 Task: Select the option "Include numerical values in capture of heap".
Action: Mouse moved to (956, 29)
Screenshot: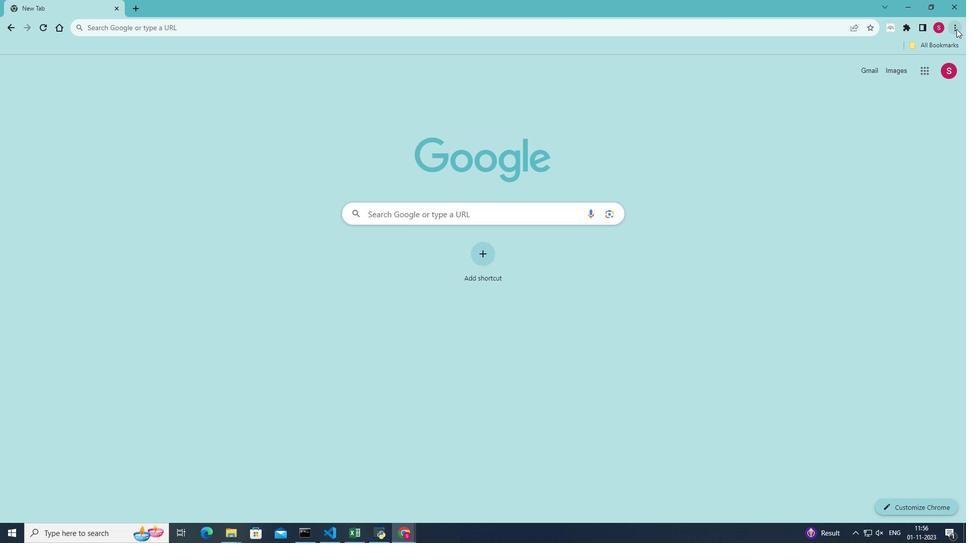 
Action: Mouse pressed left at (956, 29)
Screenshot: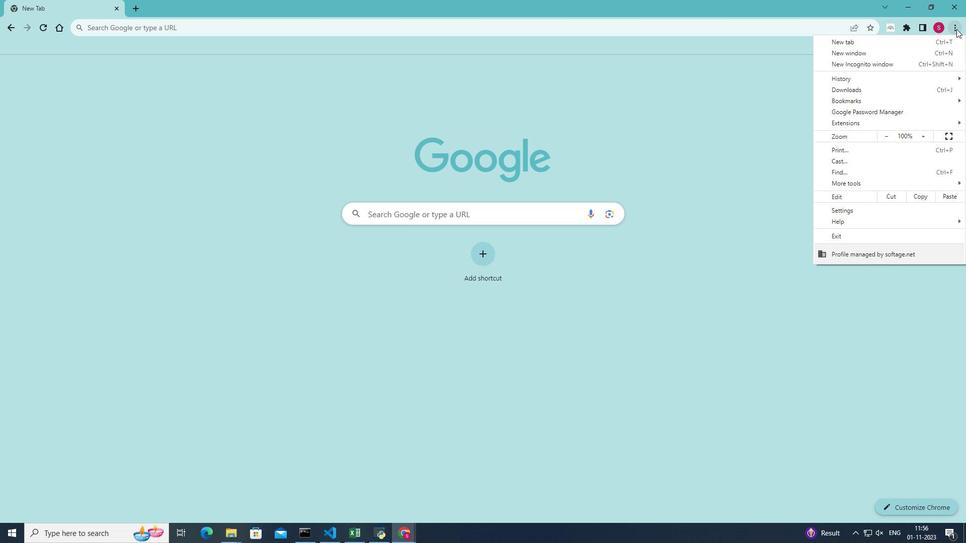 
Action: Mouse moved to (846, 182)
Screenshot: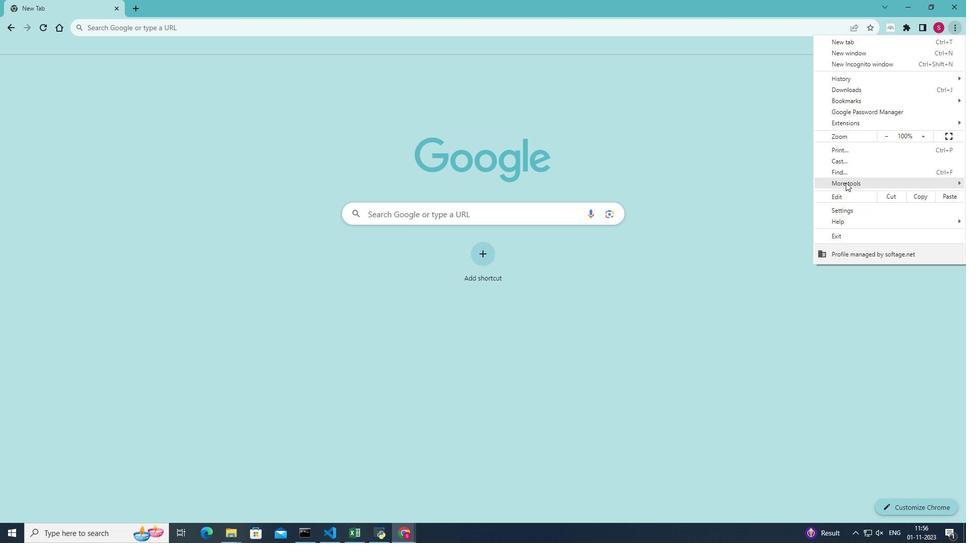 
Action: Mouse pressed left at (846, 182)
Screenshot: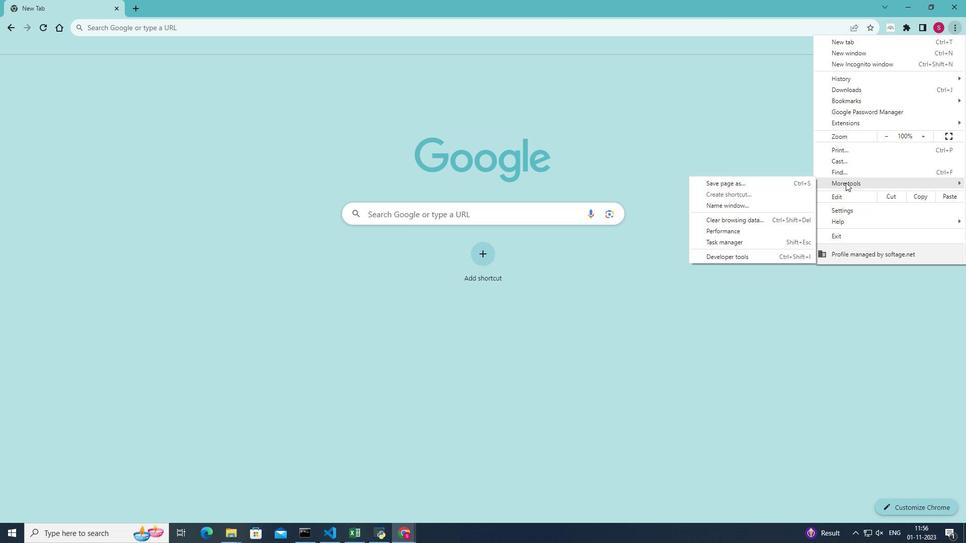 
Action: Mouse moved to (760, 257)
Screenshot: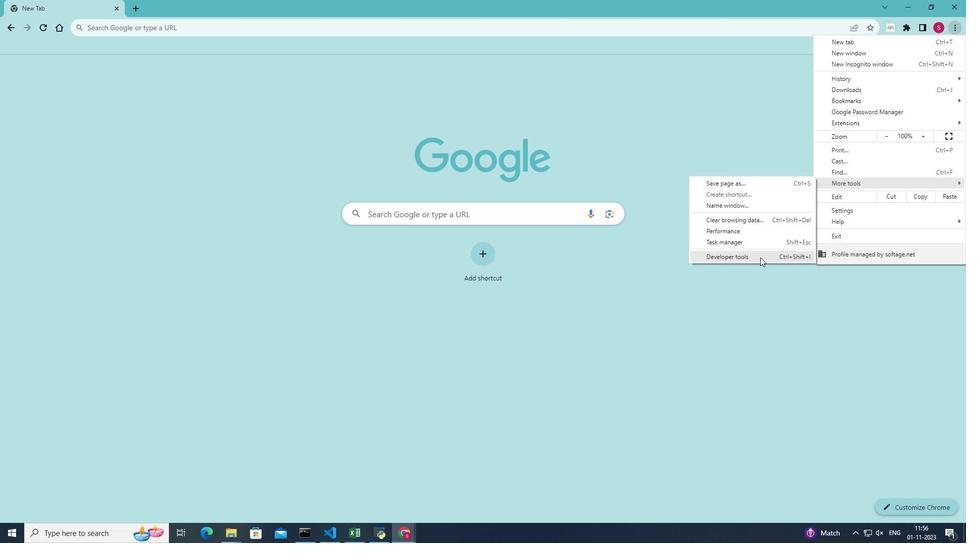 
Action: Mouse pressed left at (760, 257)
Screenshot: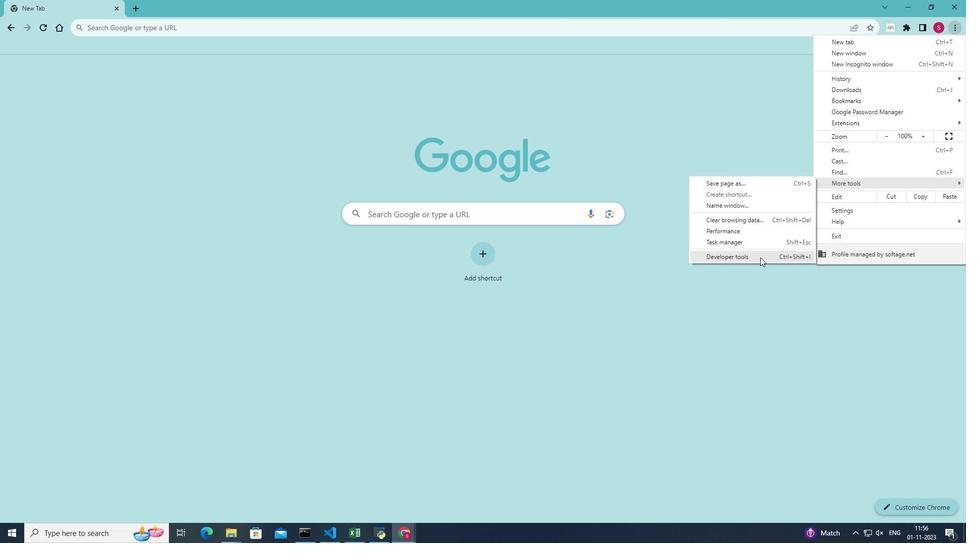 
Action: Mouse moved to (785, 59)
Screenshot: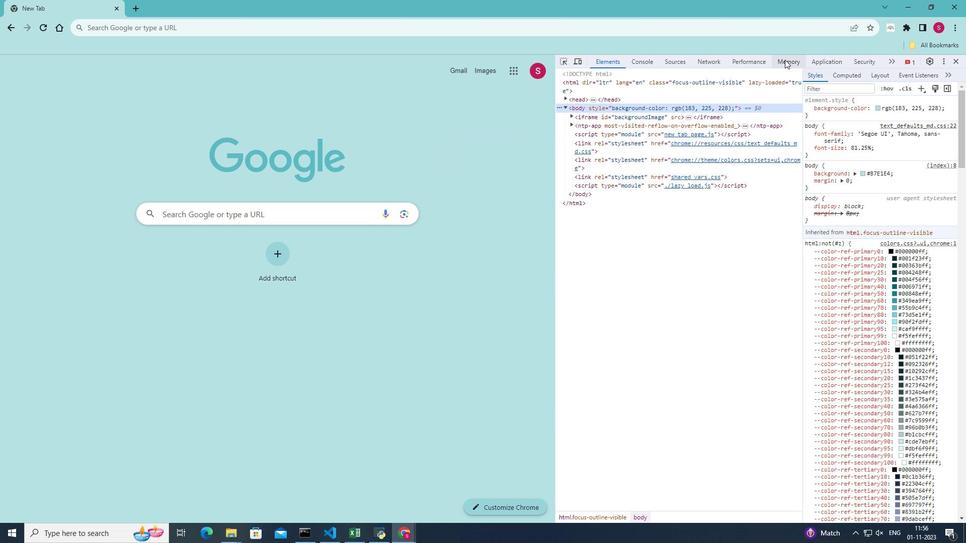 
Action: Mouse pressed left at (785, 59)
Screenshot: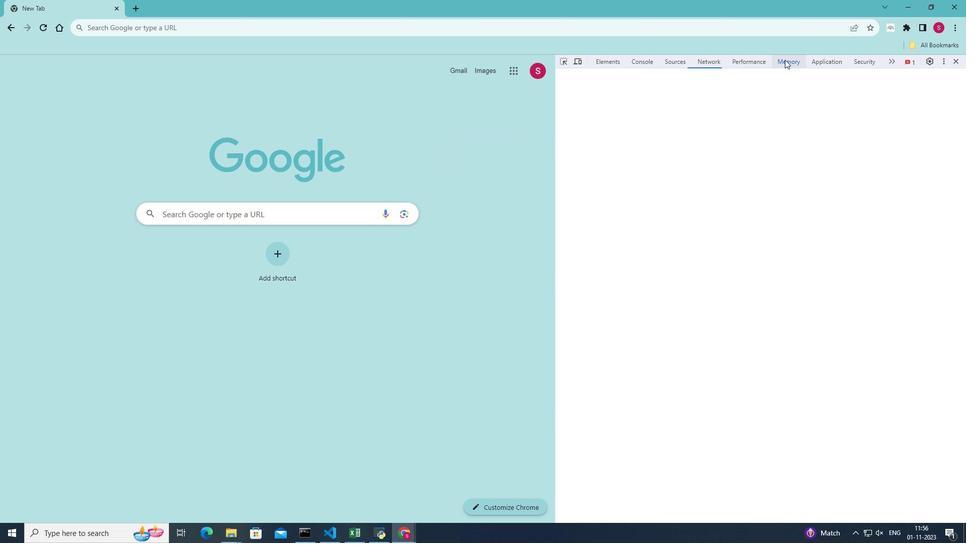 
Action: Mouse moved to (678, 130)
Screenshot: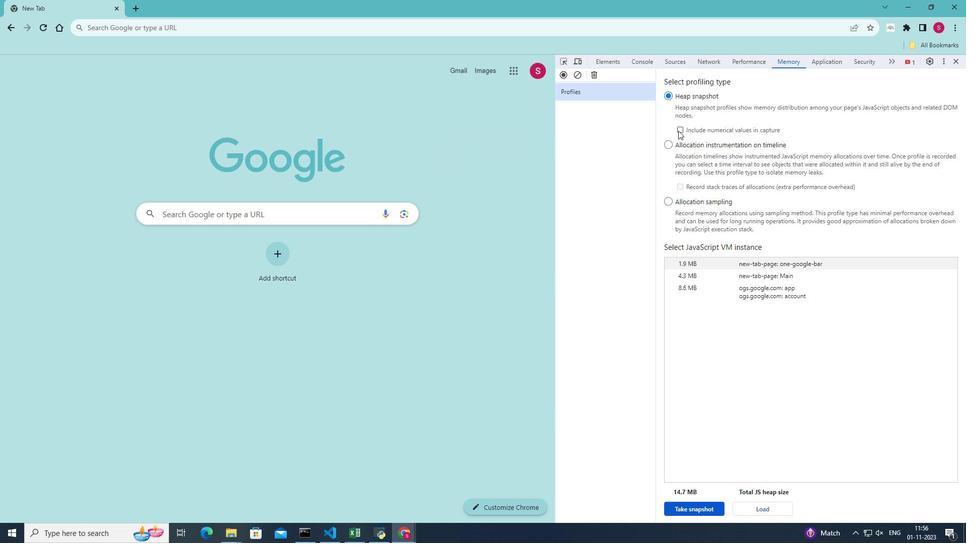 
Action: Mouse pressed left at (678, 130)
Screenshot: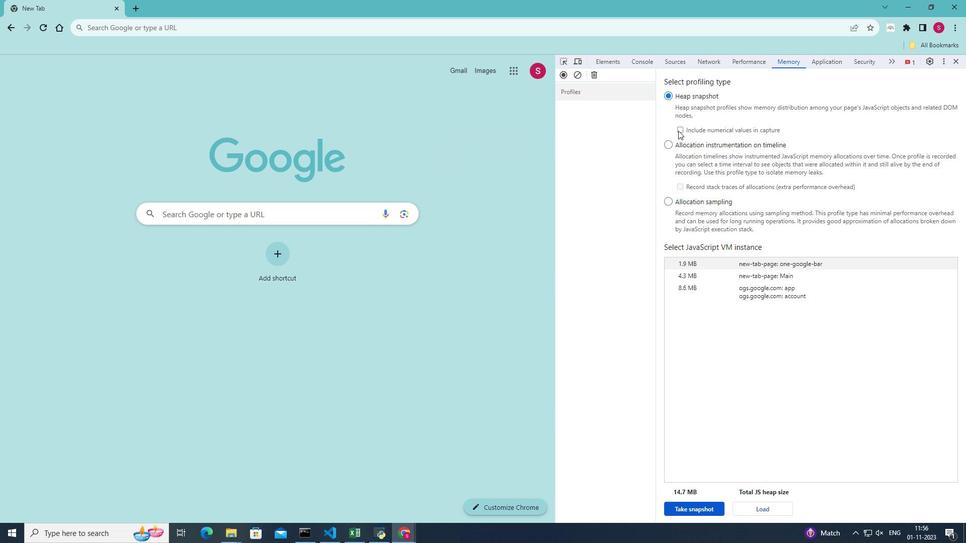 
Action: Mouse moved to (725, 205)
Screenshot: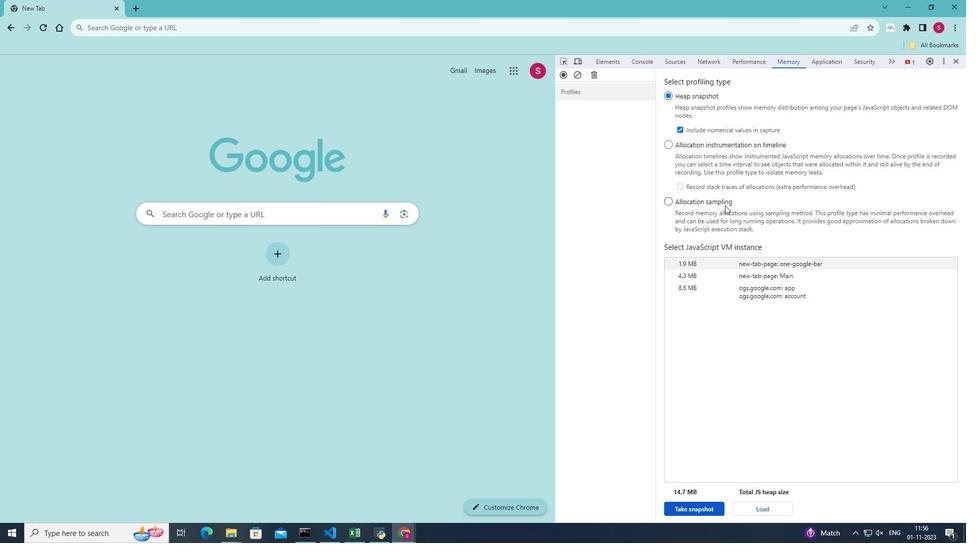 
